 Task: Change the audio output module to Windows Multimedia Device output.
Action: Mouse moved to (95, 11)
Screenshot: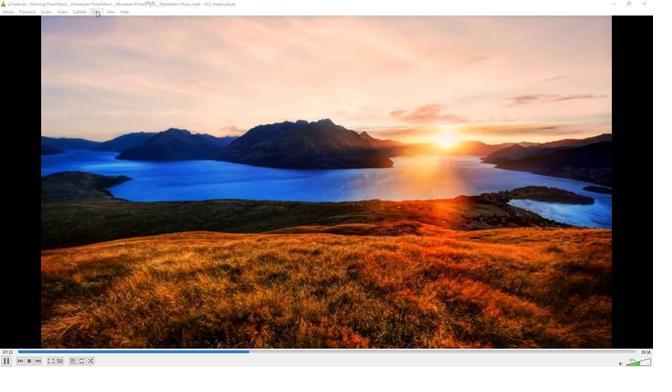 
Action: Mouse pressed left at (95, 11)
Screenshot: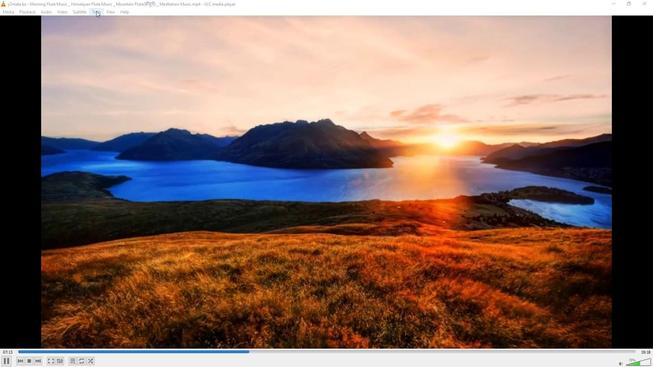
Action: Mouse moved to (94, 93)
Screenshot: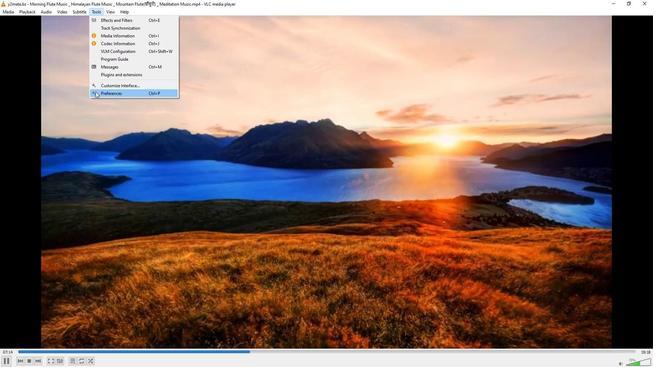 
Action: Mouse pressed left at (94, 93)
Screenshot: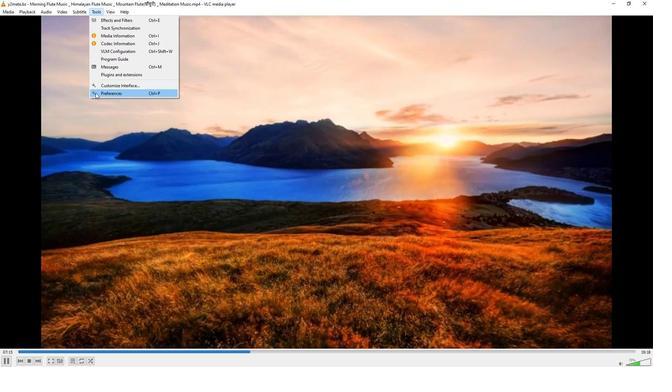 
Action: Mouse moved to (215, 300)
Screenshot: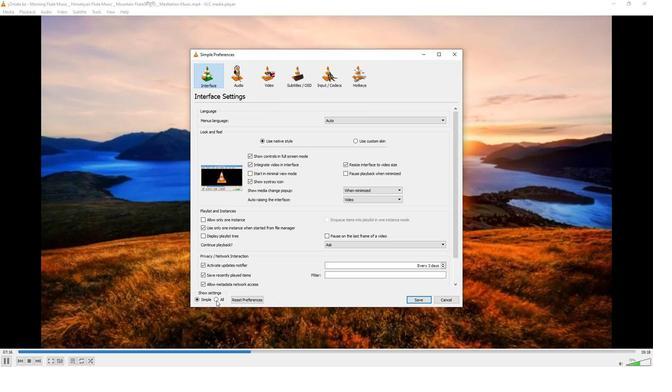 
Action: Mouse pressed left at (215, 300)
Screenshot: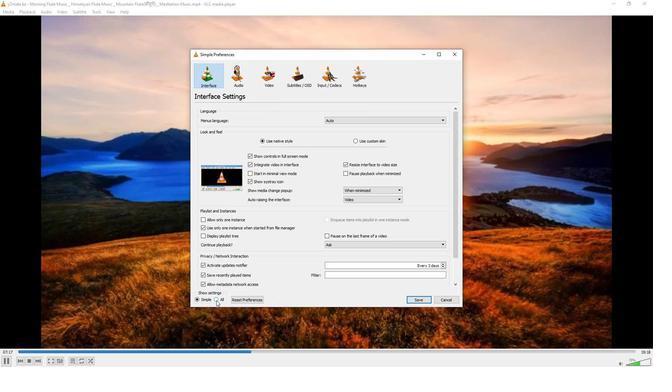 
Action: Mouse moved to (224, 156)
Screenshot: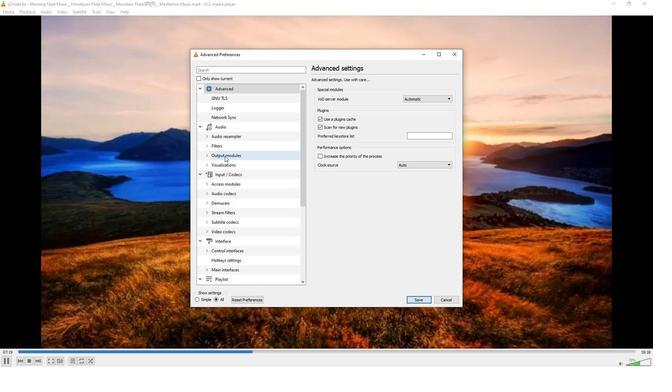 
Action: Mouse pressed left at (224, 156)
Screenshot: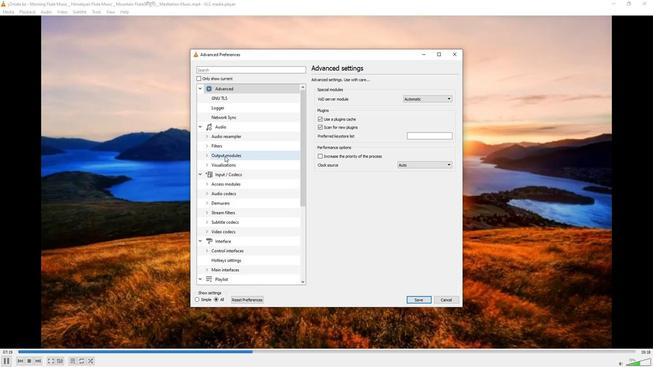 
Action: Mouse moved to (451, 89)
Screenshot: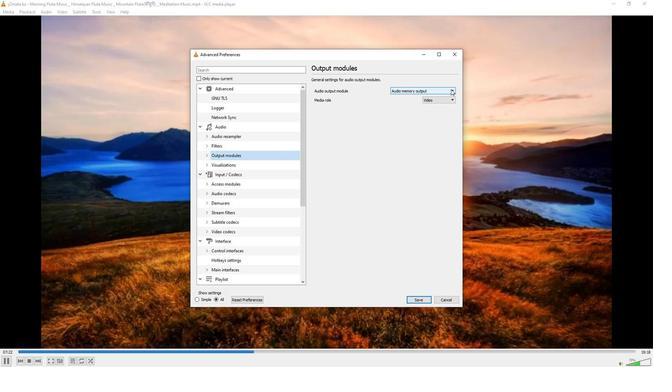 
Action: Mouse pressed left at (451, 89)
Screenshot: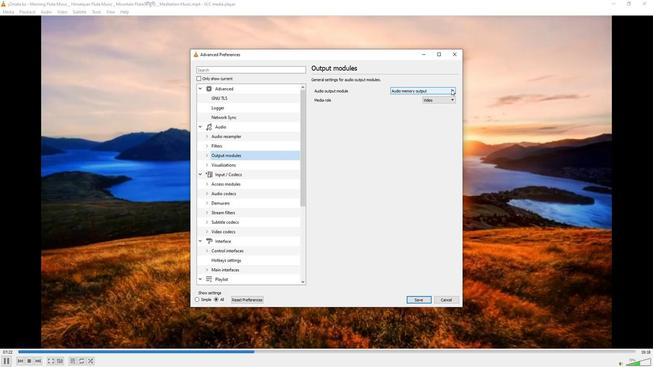 
Action: Mouse moved to (440, 101)
Screenshot: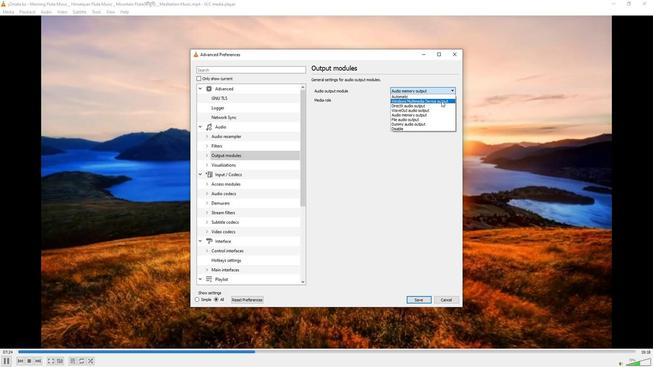 
Action: Mouse pressed left at (440, 101)
Screenshot: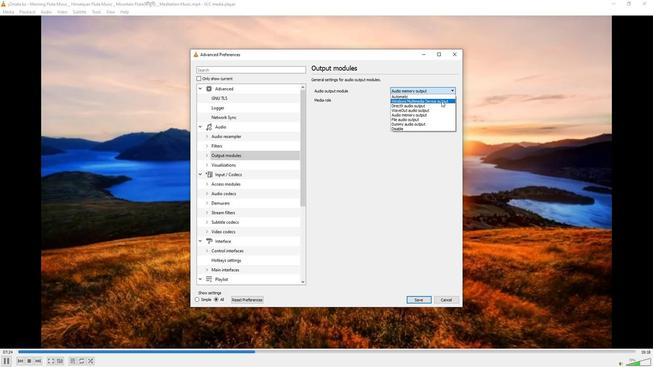 
Action: Mouse moved to (435, 117)
Screenshot: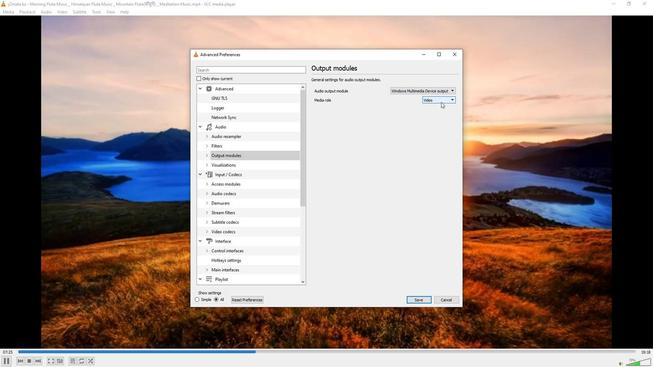 
